Task: Add the card "COUNCIL ROOM" for your new game.
Action: Mouse moved to (756, 580)
Screenshot: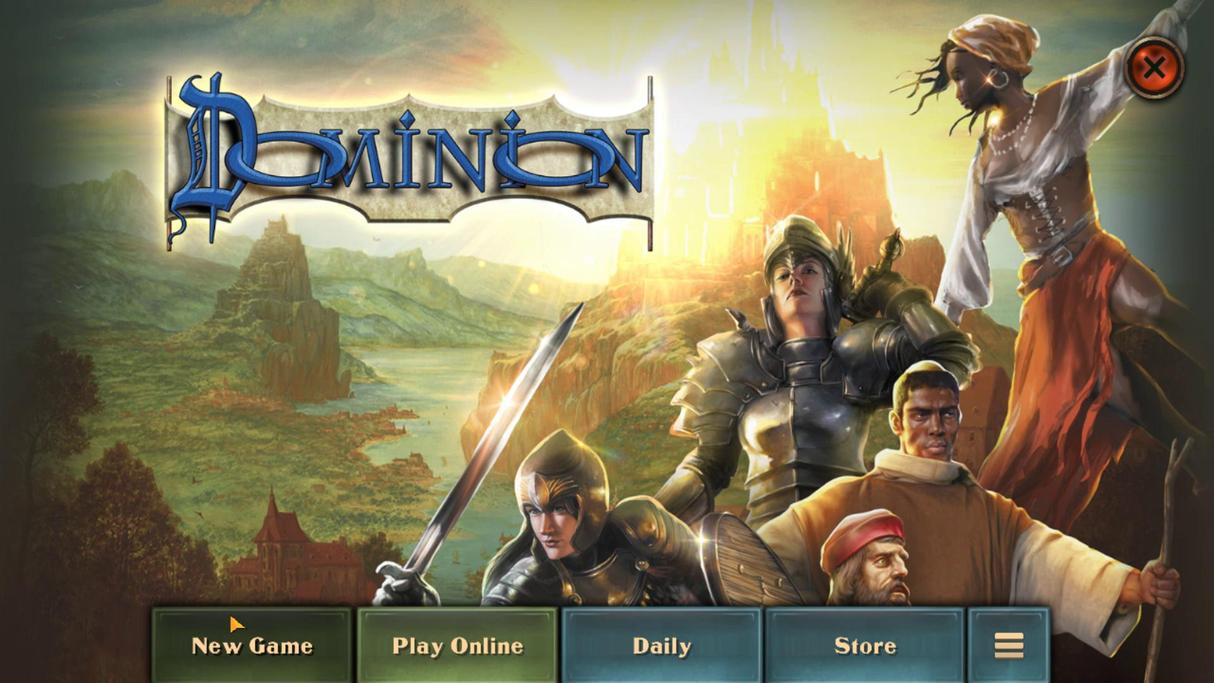 
Action: Mouse pressed left at (756, 580)
Screenshot: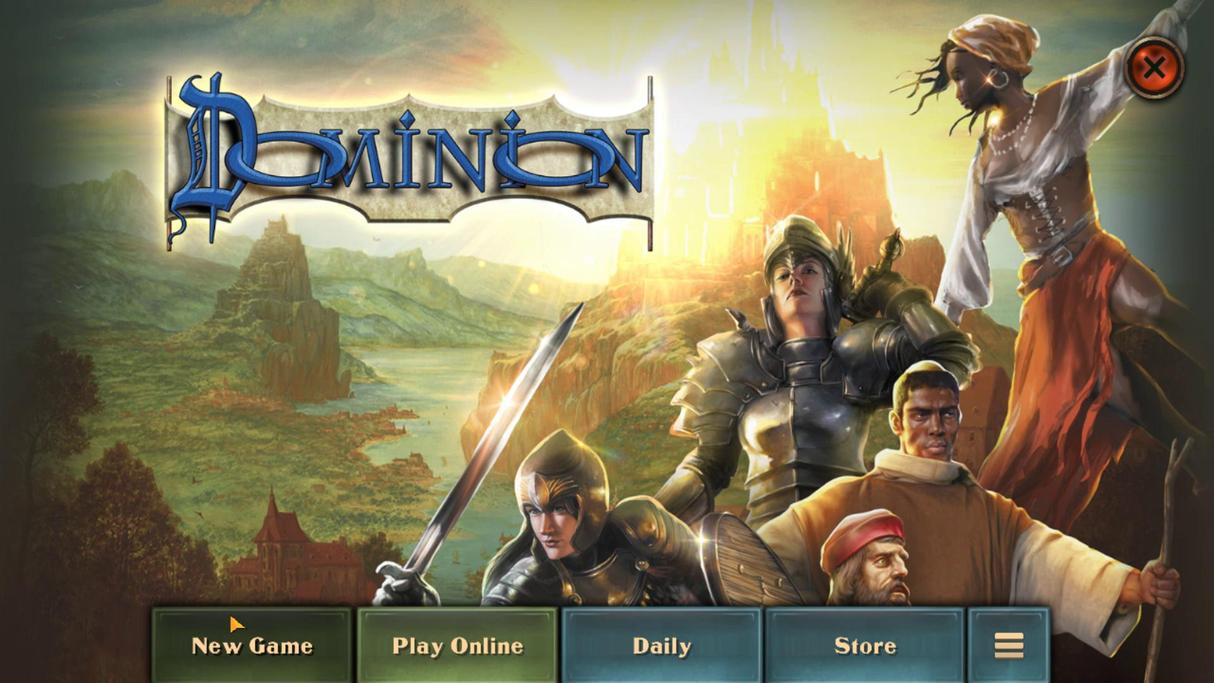 
Action: Mouse moved to (523, 141)
Screenshot: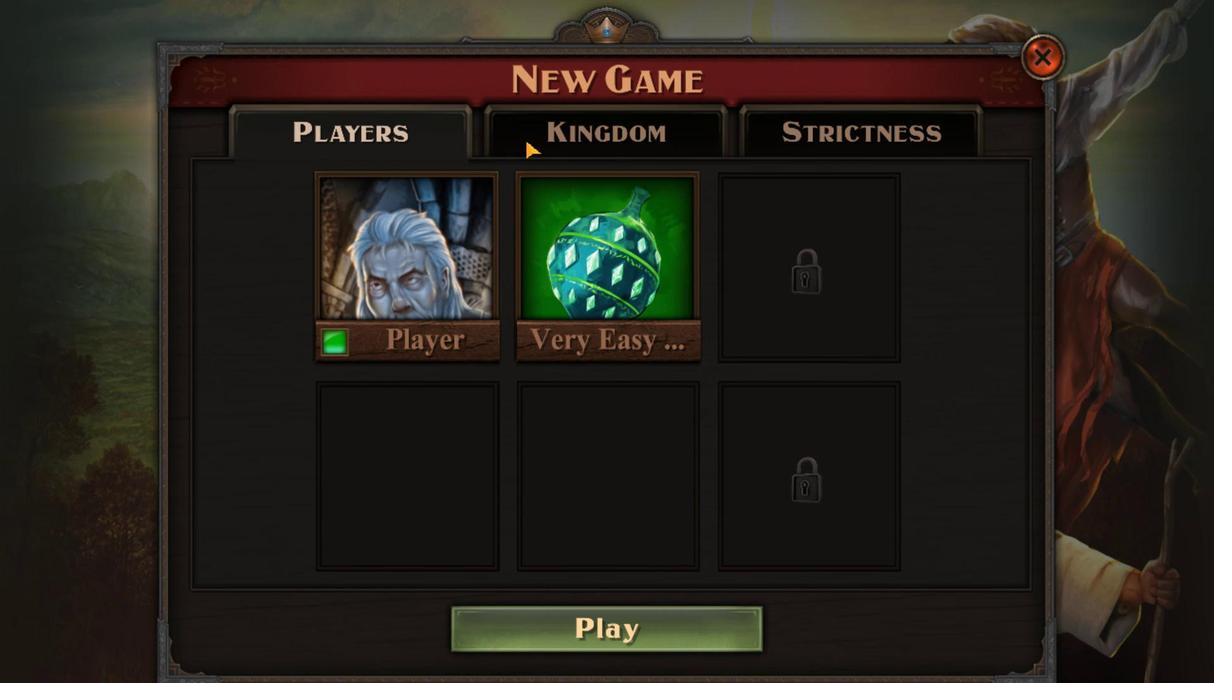 
Action: Mouse pressed left at (523, 141)
Screenshot: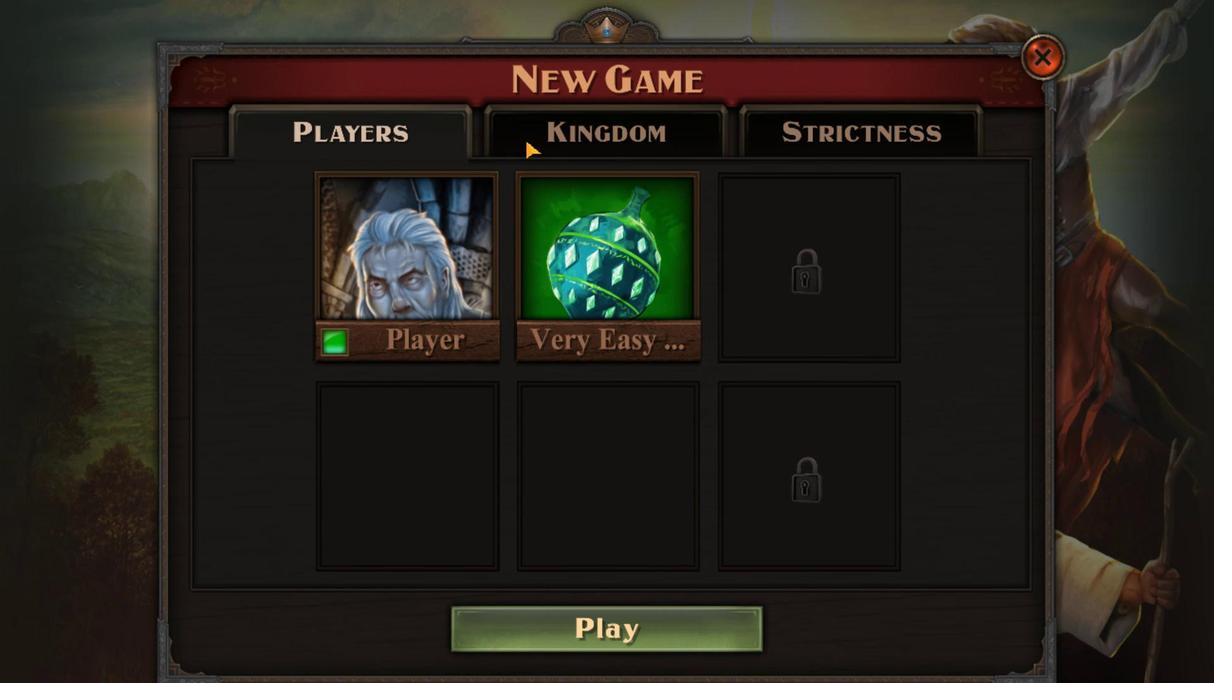 
Action: Mouse moved to (351, 224)
Screenshot: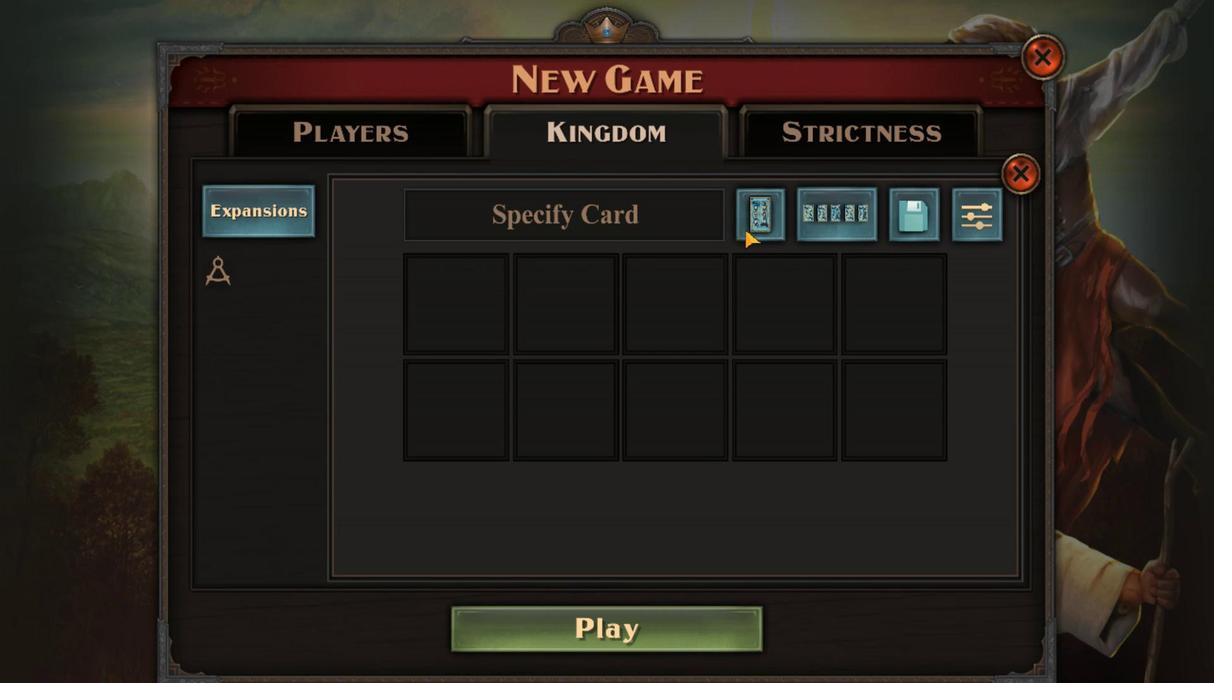 
Action: Mouse pressed left at (351, 224)
Screenshot: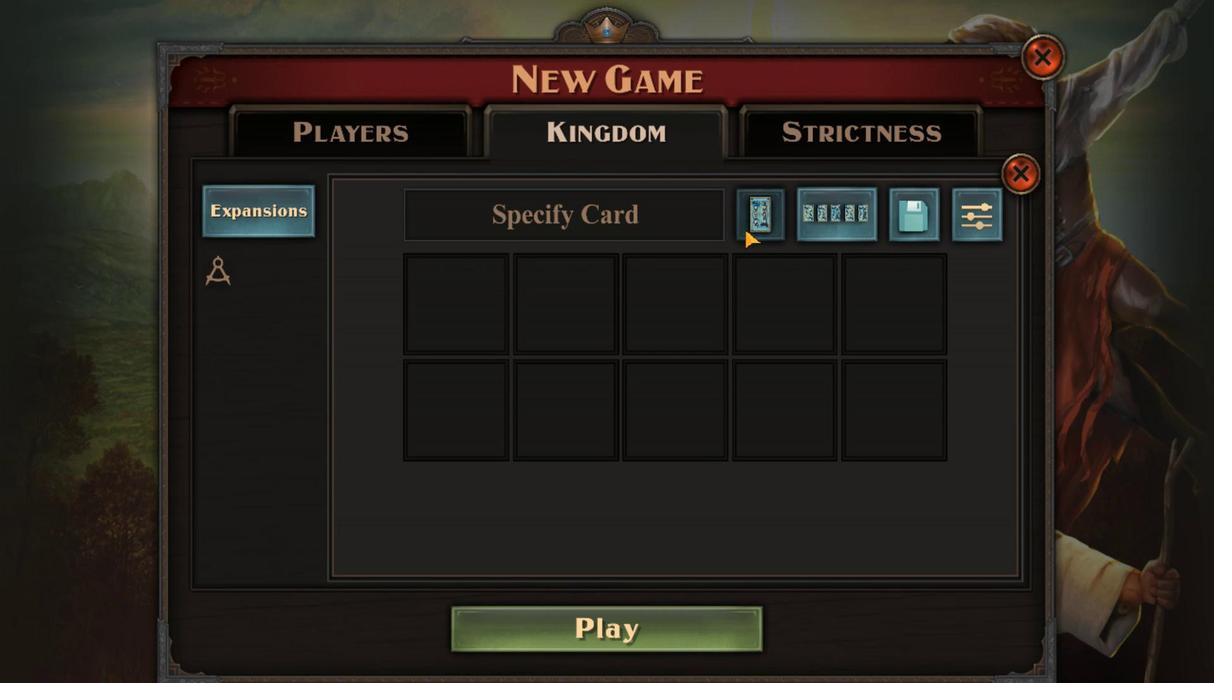 
Action: Mouse moved to (736, 144)
Screenshot: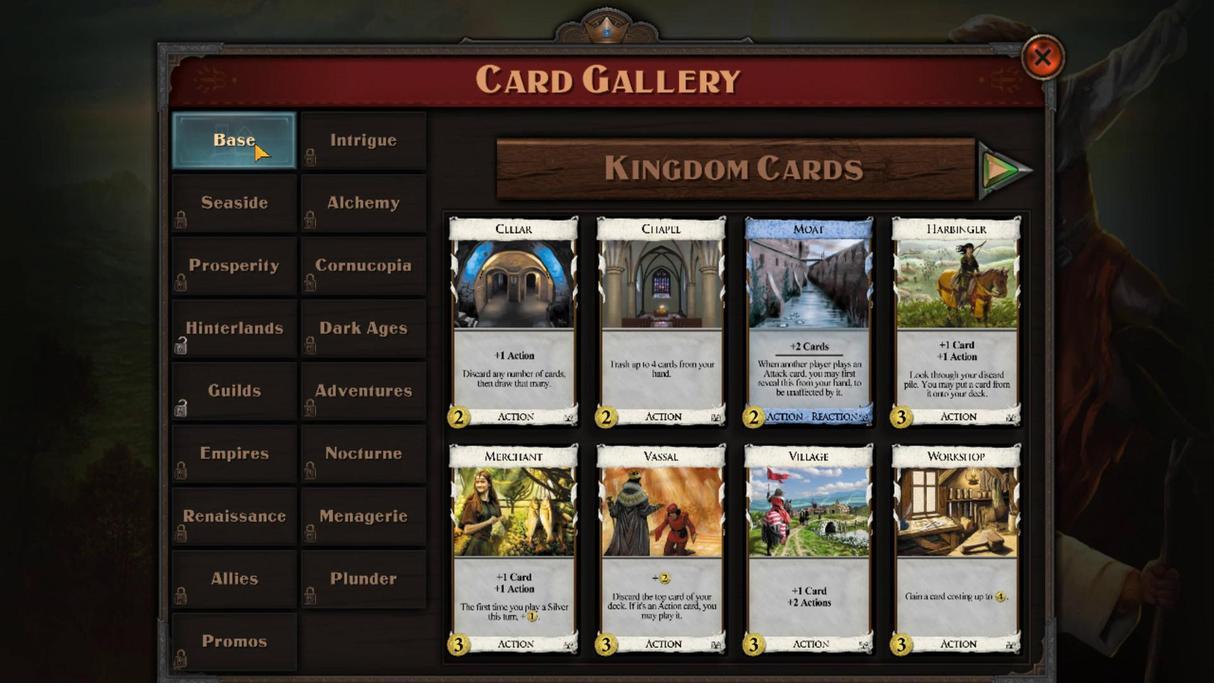 
Action: Mouse pressed left at (736, 144)
Screenshot: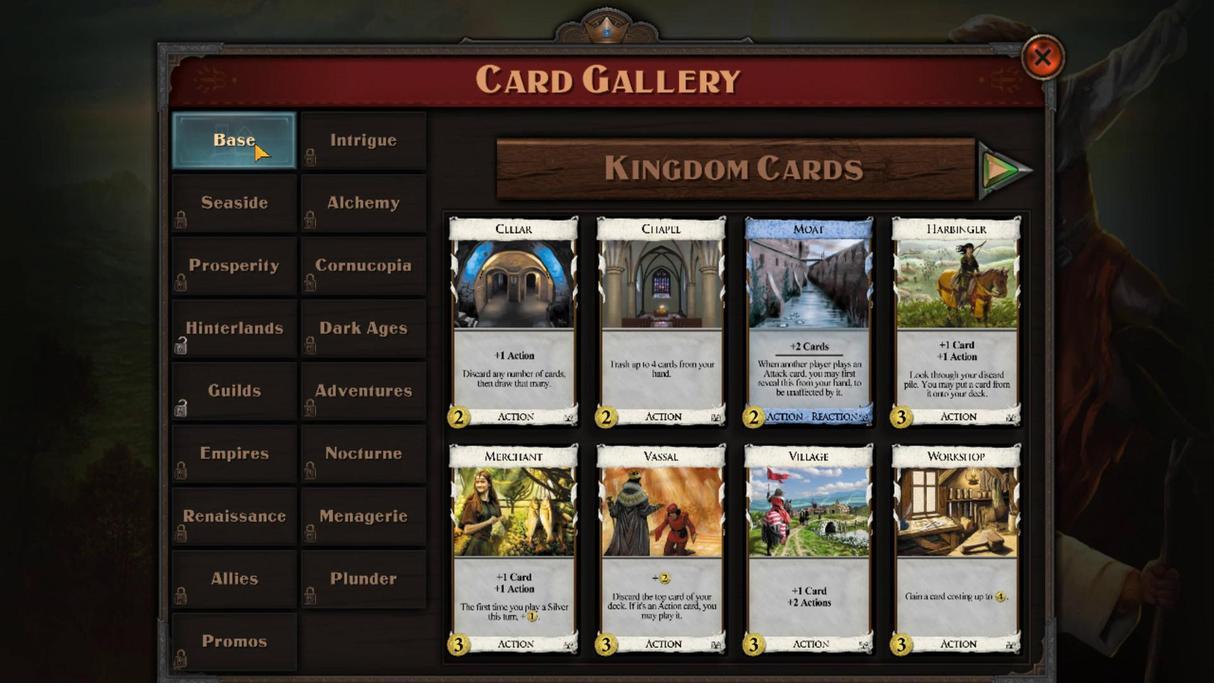 
Action: Mouse moved to (154, 161)
Screenshot: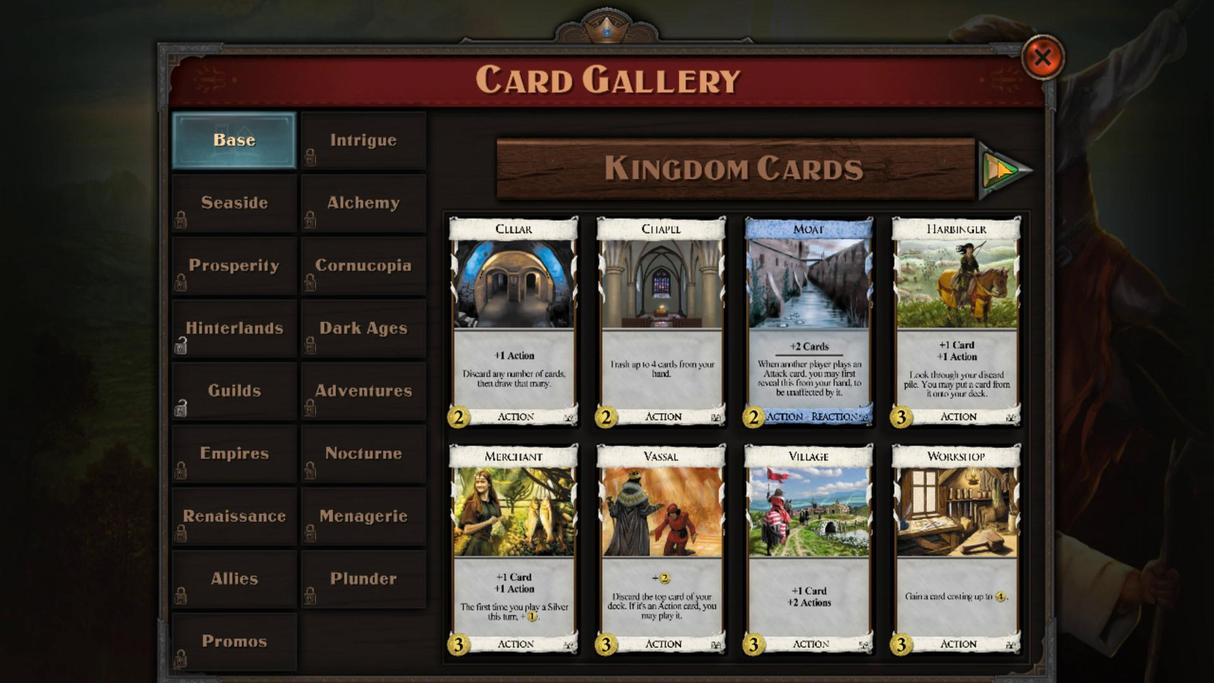 
Action: Mouse pressed left at (154, 161)
Screenshot: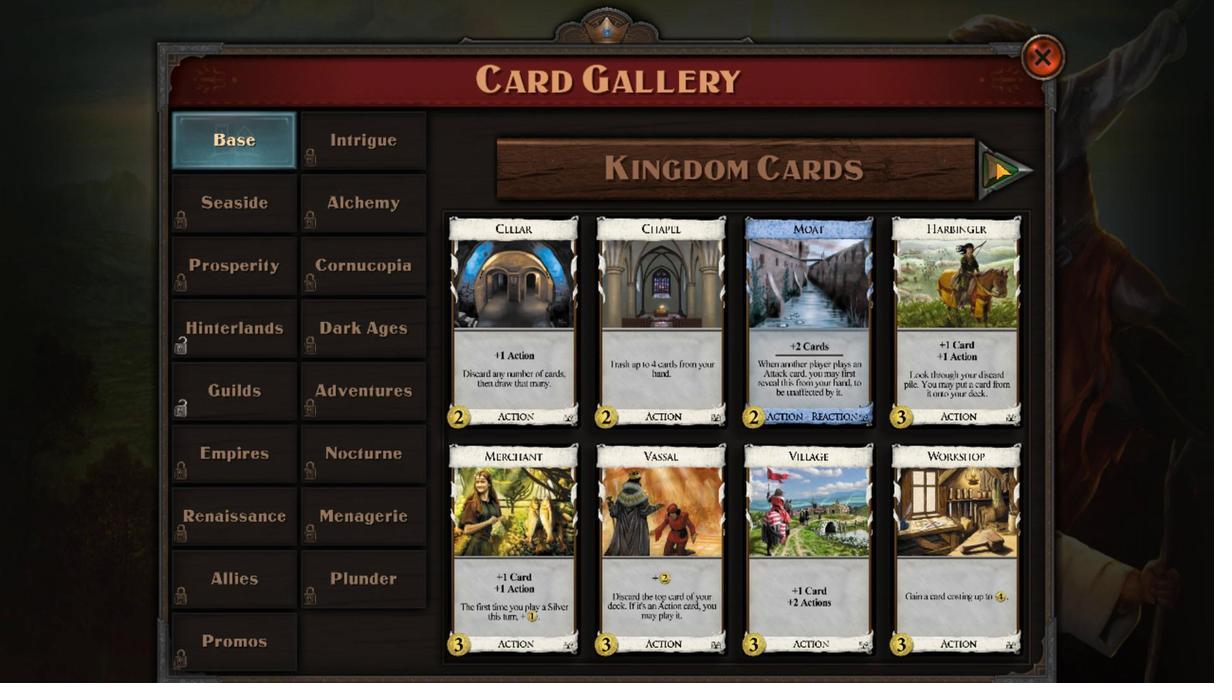 
Action: Mouse pressed left at (154, 161)
Screenshot: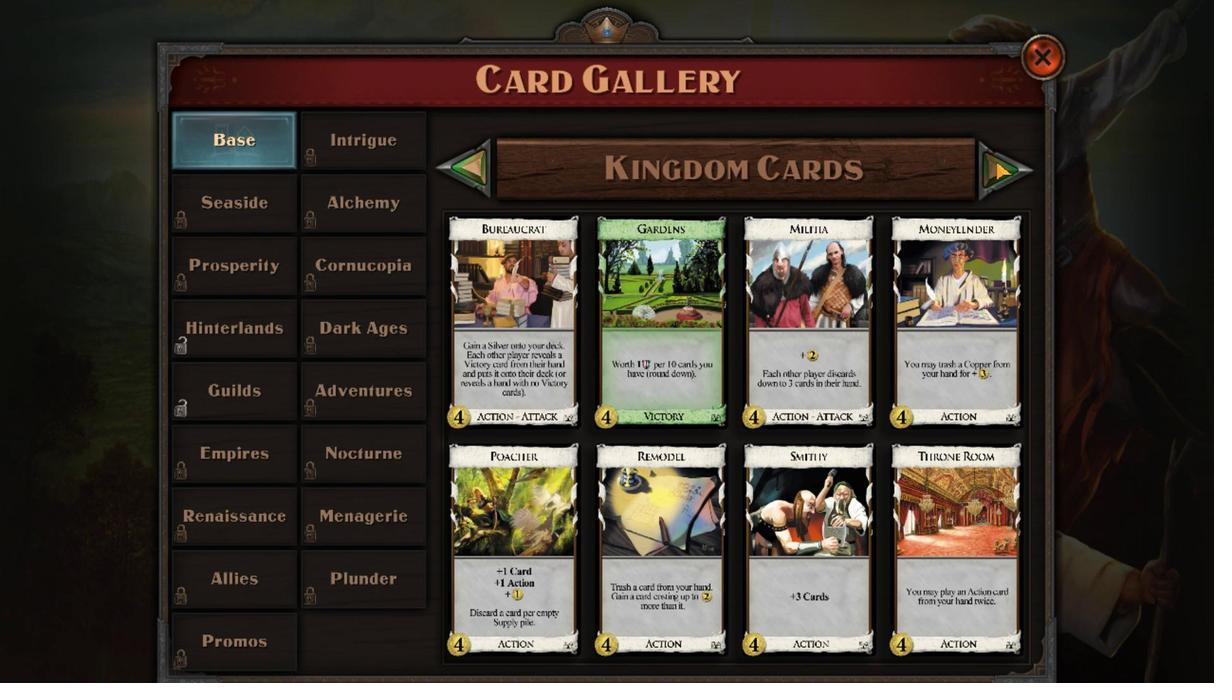 
Action: Mouse moved to (440, 320)
Screenshot: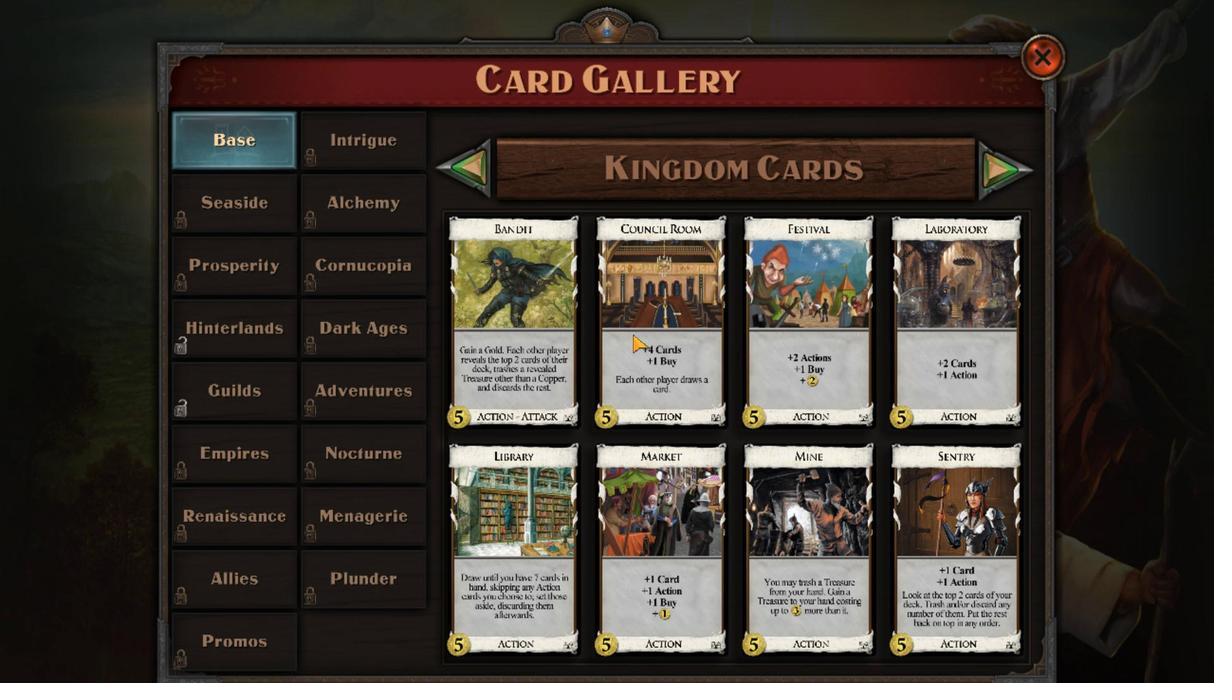 
Action: Mouse pressed left at (440, 320)
Screenshot: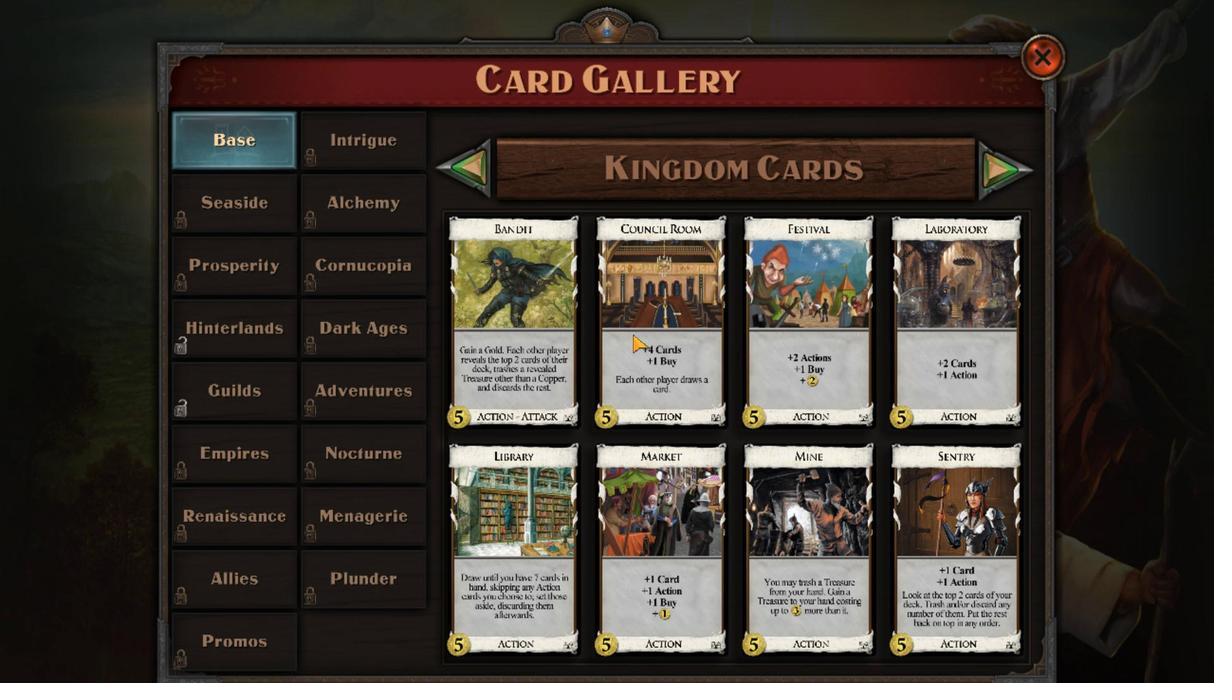 
